 Task: Add an event with the title Third Performance Improvement Plan Discussion, date ''2024/05/13'', time 19:00and add a description: Participants will understand the role of nonverbal cues, such as body language, facial expressions, and gestures, in communication. They will learn how to use nonverbal signals effectively to convey their message and understand the nonverbal cues of others.Mark the tasks as Completed , logged in from the account softage.4@softage.netand send the event invitation to softage.6@softage.net and softage.7@softage.net. Set a reminder for the event Every weekday(Monday to Friday)
Action: Mouse moved to (73, 88)
Screenshot: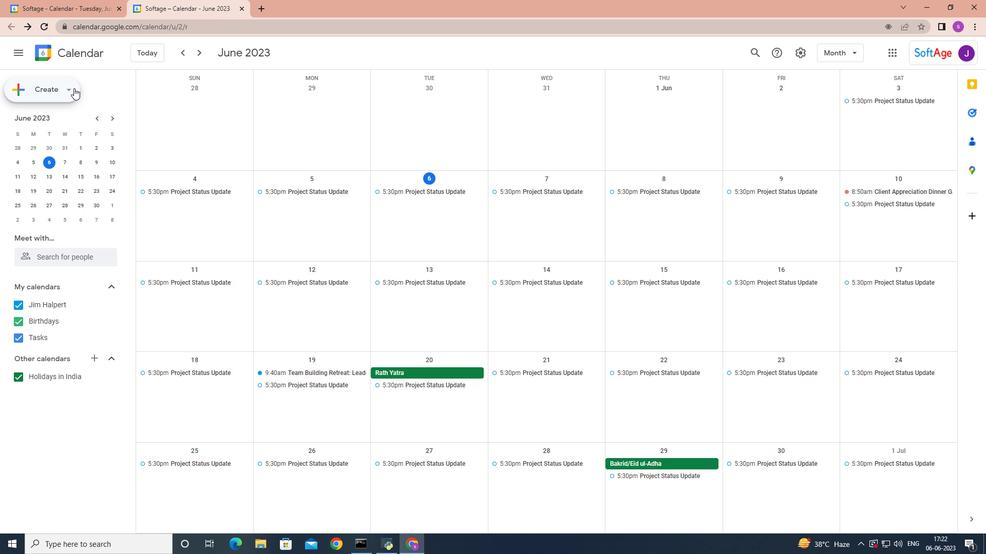 
Action: Mouse pressed left at (73, 88)
Screenshot: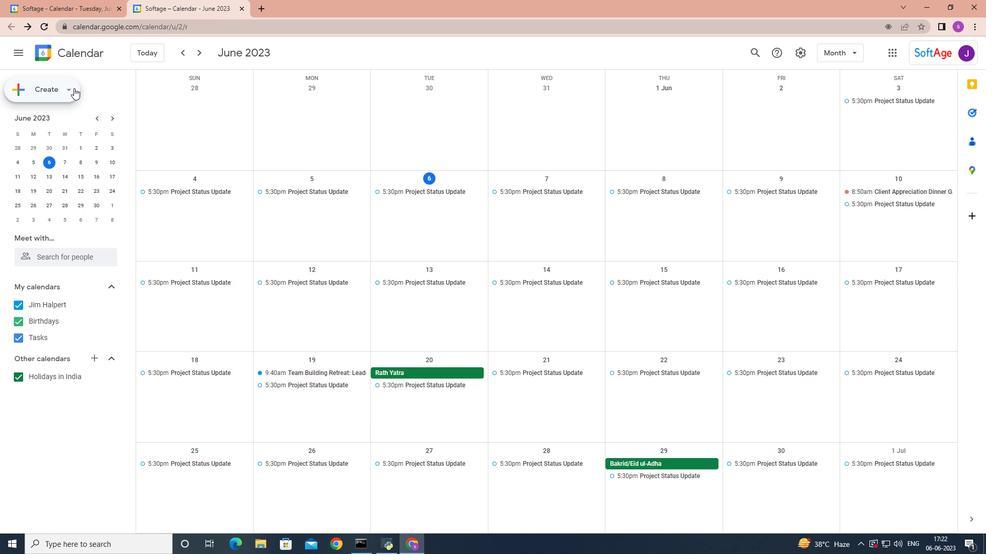 
Action: Mouse moved to (70, 115)
Screenshot: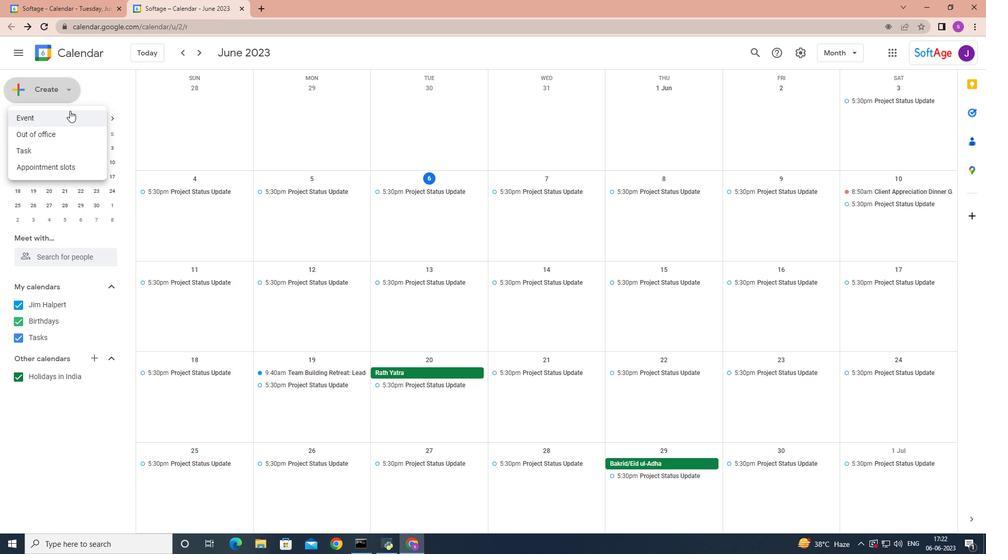 
Action: Mouse pressed left at (70, 115)
Screenshot: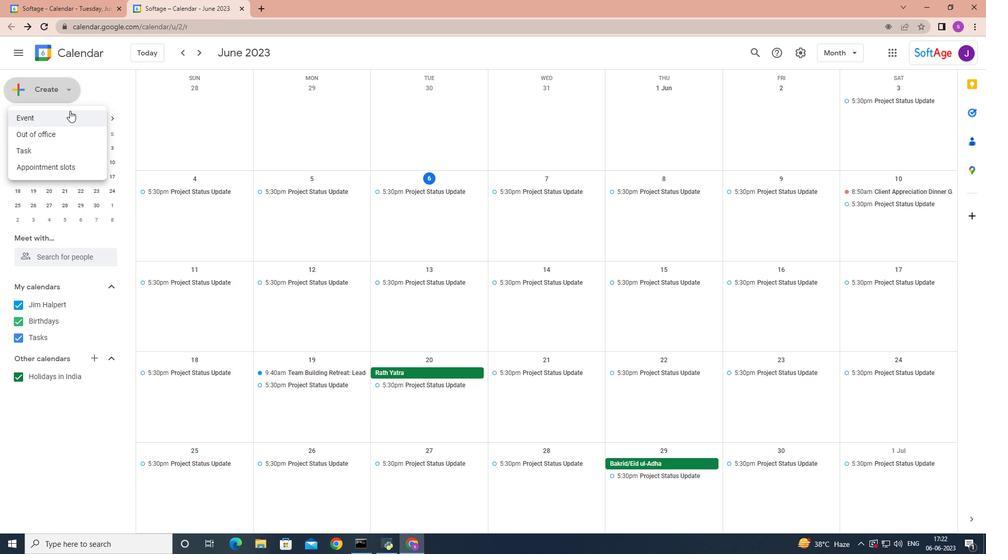 
Action: Mouse moved to (275, 403)
Screenshot: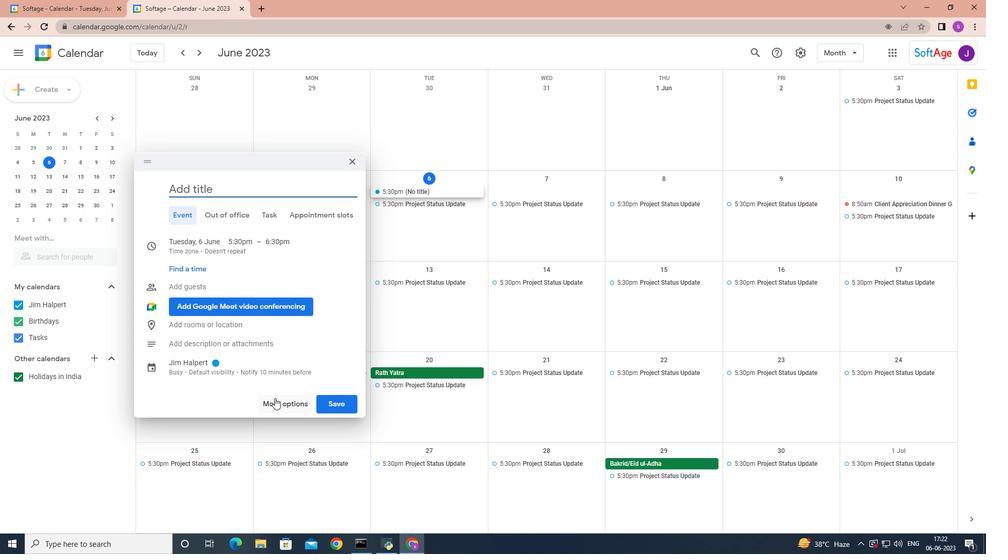 
Action: Mouse pressed left at (275, 403)
Screenshot: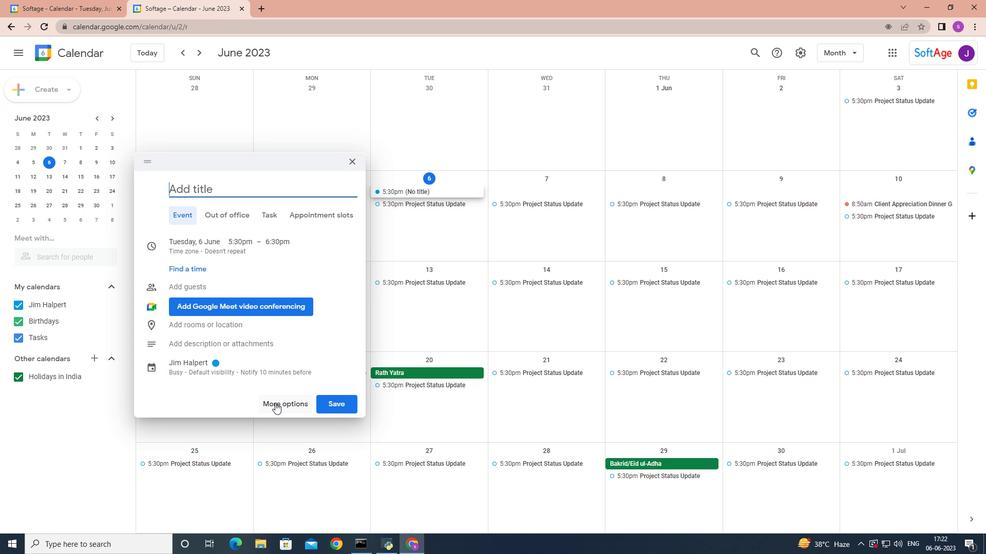 
Action: Mouse moved to (275, 402)
Screenshot: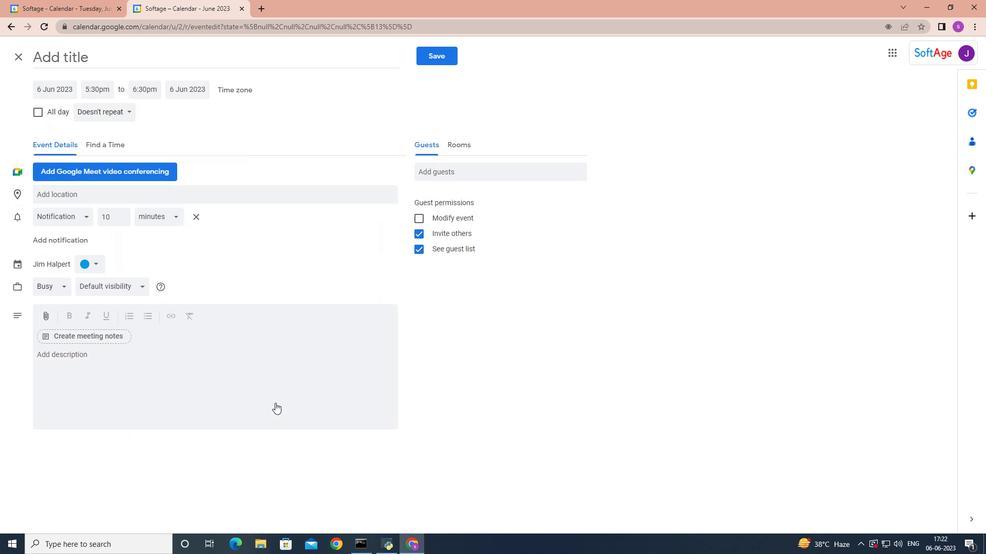 
Action: Key pressed <Key.shift>Third<Key.space><Key.shift>Performance<Key.space><Key.shift>Improvement<Key.space><Key.shift>Plan<Key.space><Key.shift>Discussion
Screenshot: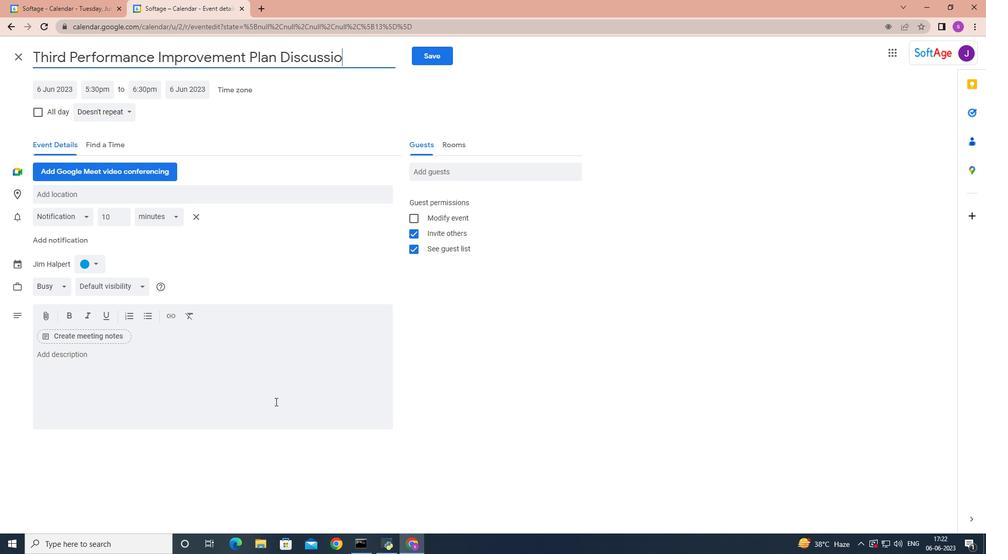 
Action: Mouse moved to (57, 84)
Screenshot: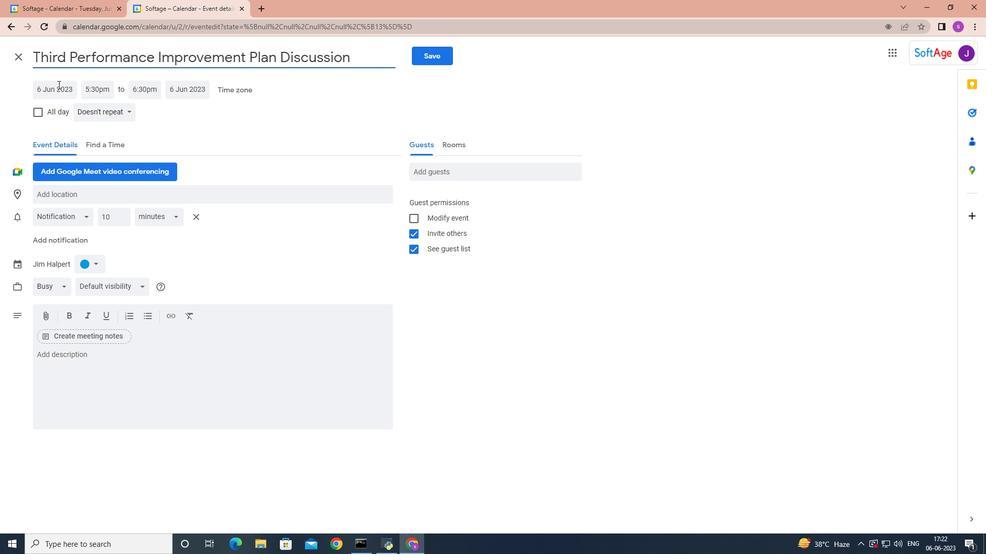 
Action: Mouse pressed left at (57, 84)
Screenshot: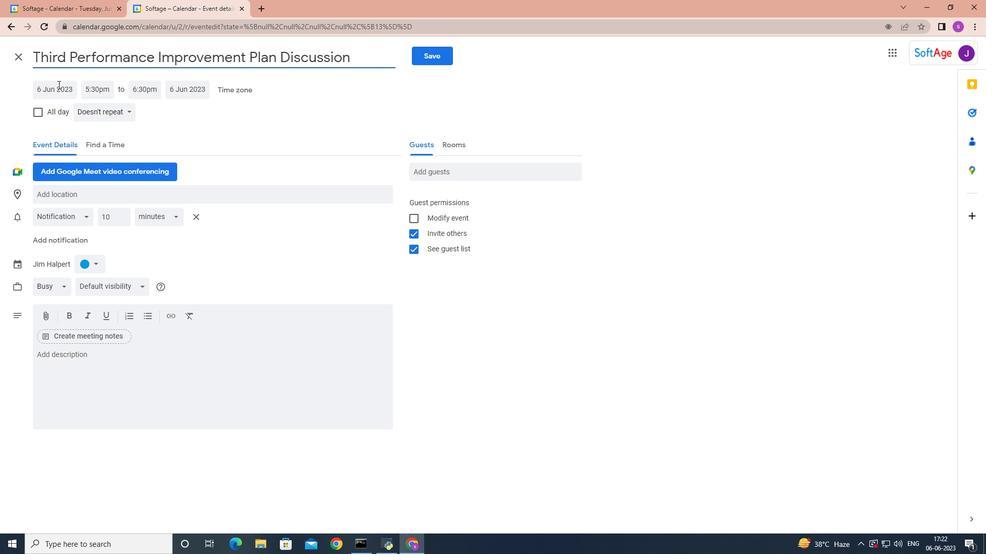 
Action: Mouse moved to (161, 110)
Screenshot: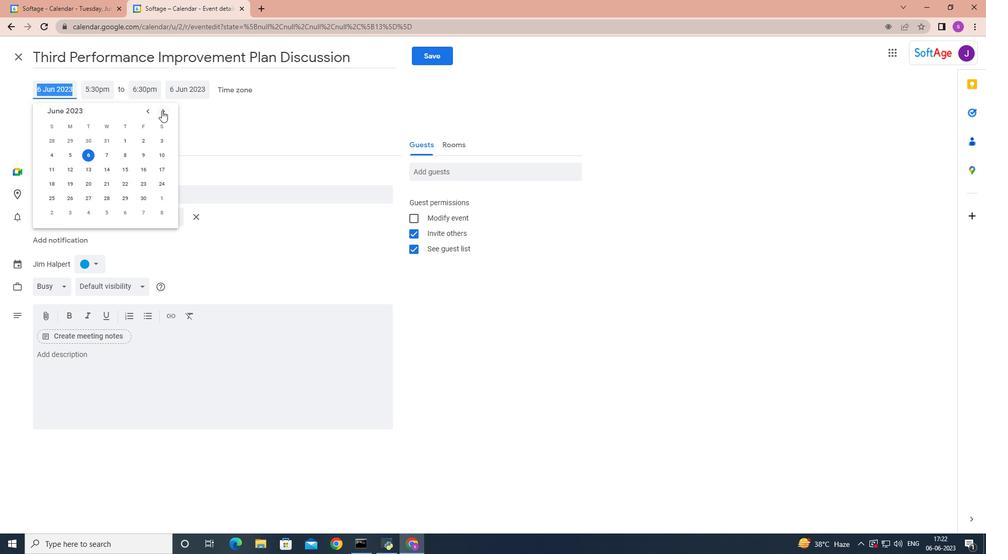 
Action: Mouse pressed left at (161, 110)
Screenshot: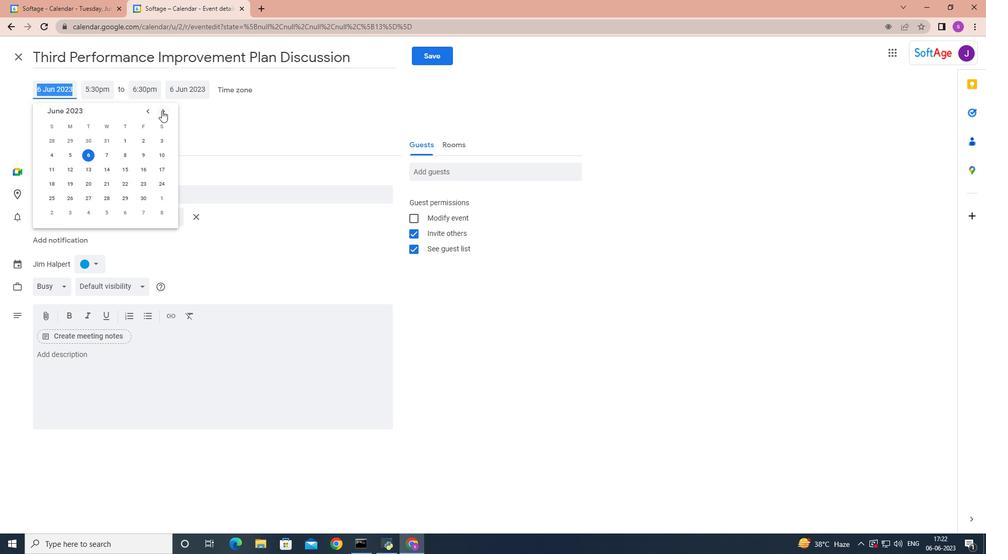 
Action: Mouse moved to (163, 108)
Screenshot: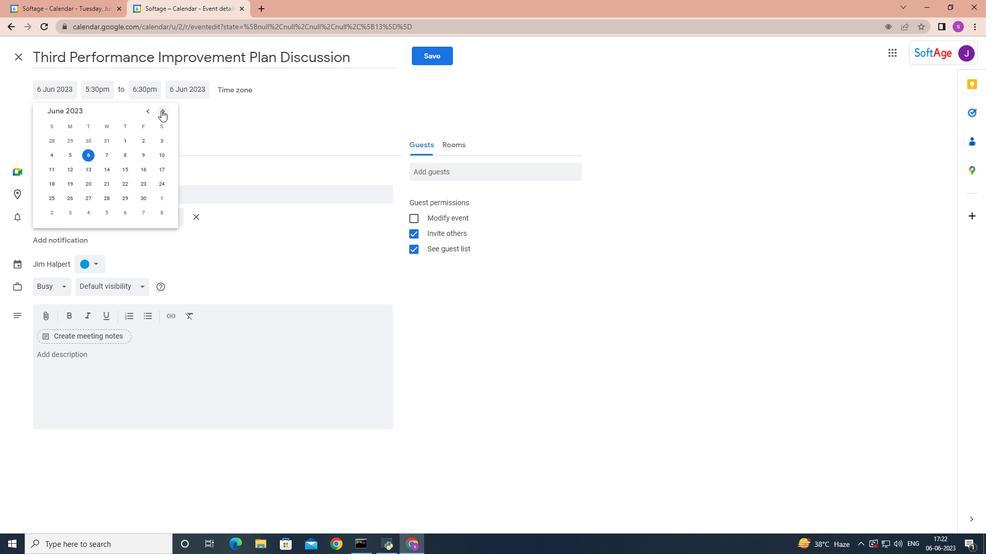 
Action: Mouse pressed left at (163, 108)
Screenshot: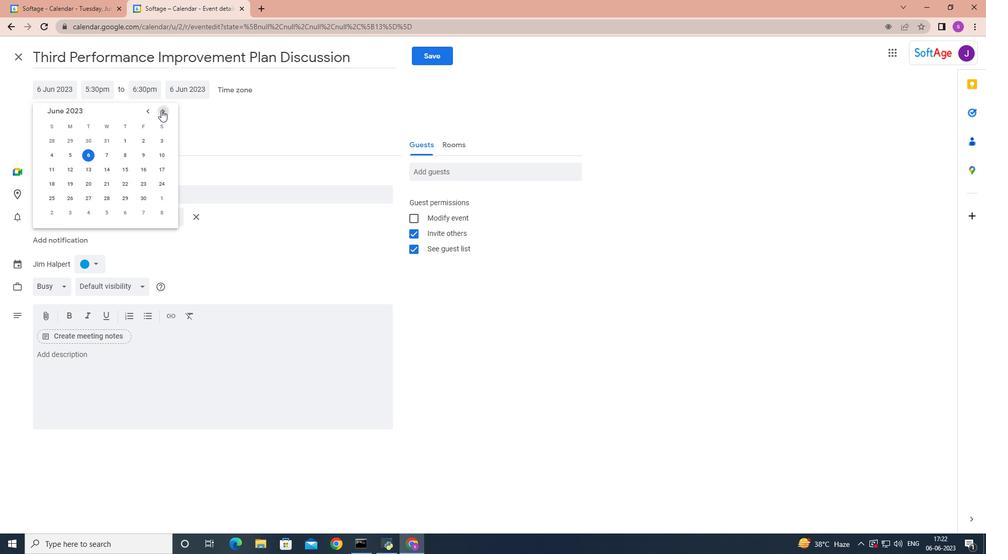 
Action: Mouse pressed left at (163, 108)
Screenshot: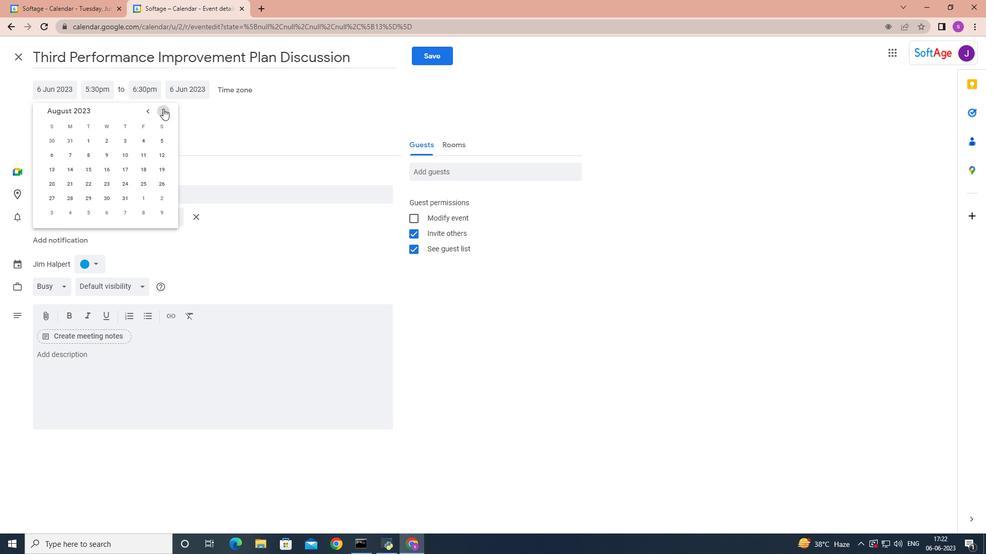 
Action: Mouse pressed left at (163, 108)
Screenshot: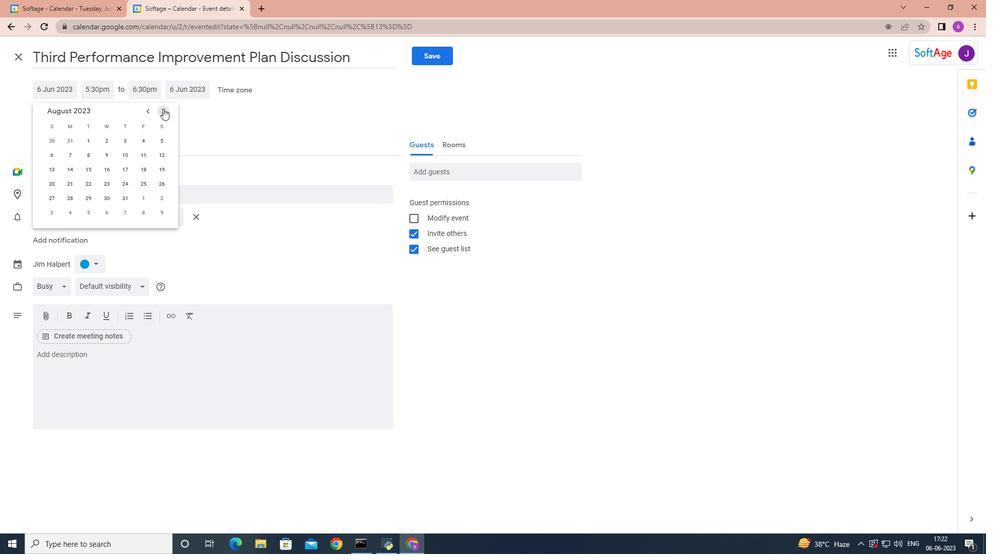
Action: Mouse pressed left at (163, 108)
Screenshot: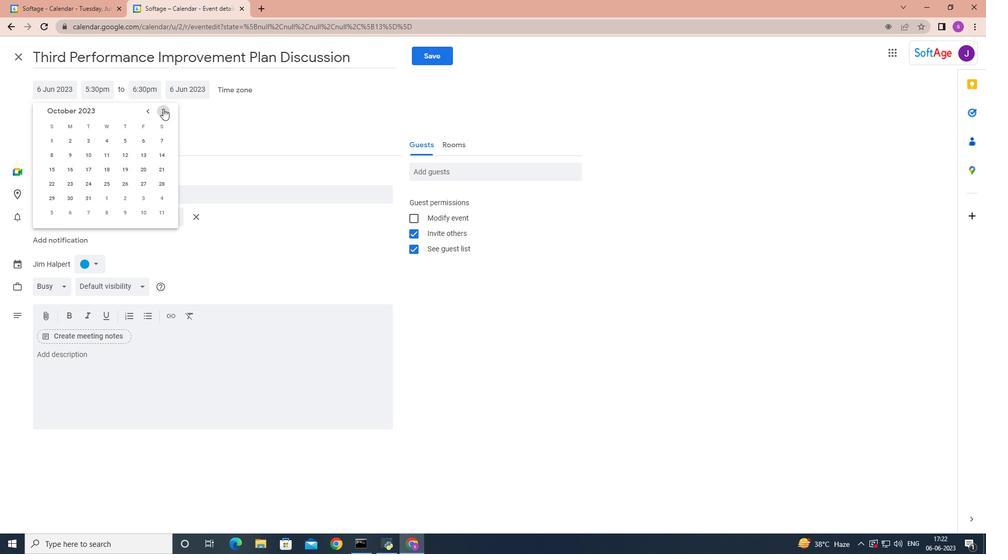 
Action: Mouse pressed left at (163, 108)
Screenshot: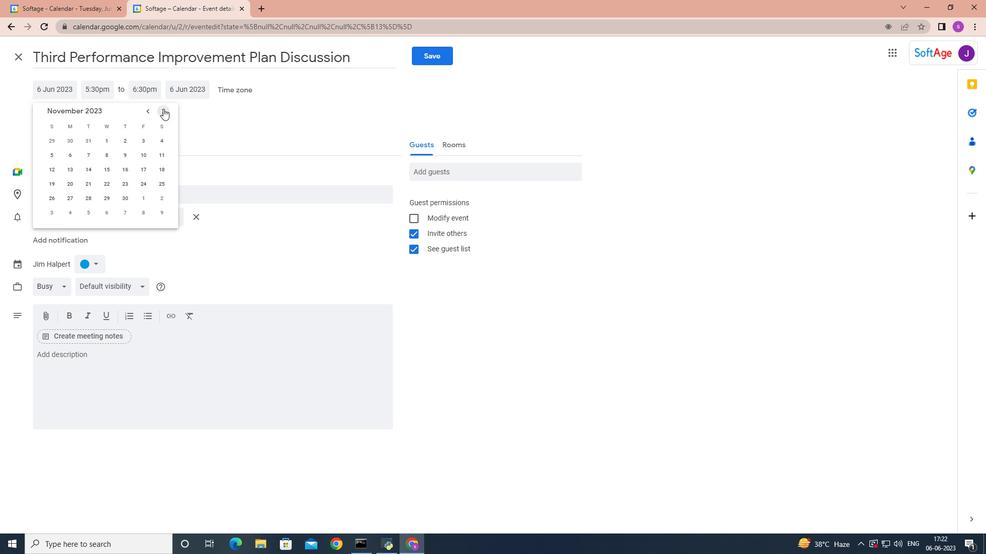 
Action: Mouse pressed left at (163, 108)
Screenshot: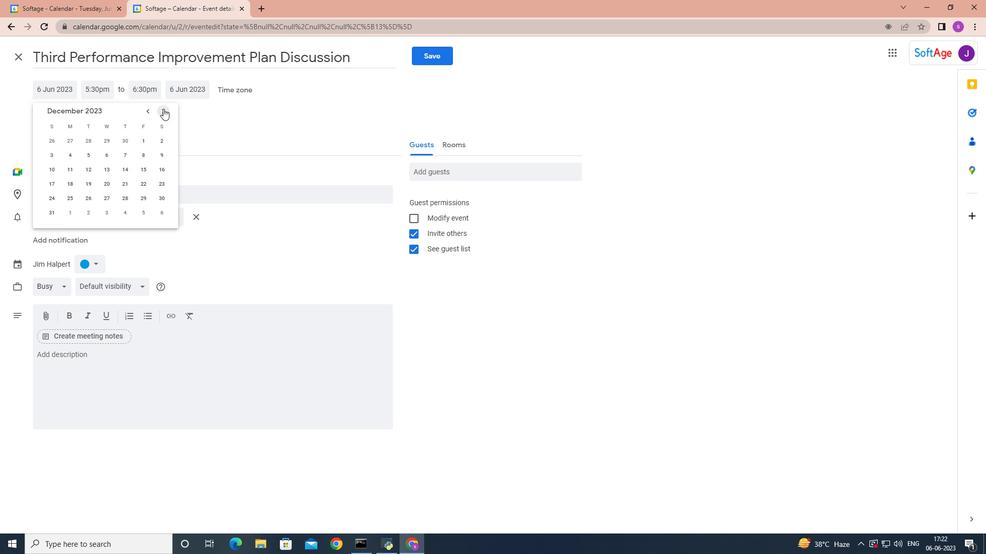
Action: Mouse pressed left at (163, 108)
Screenshot: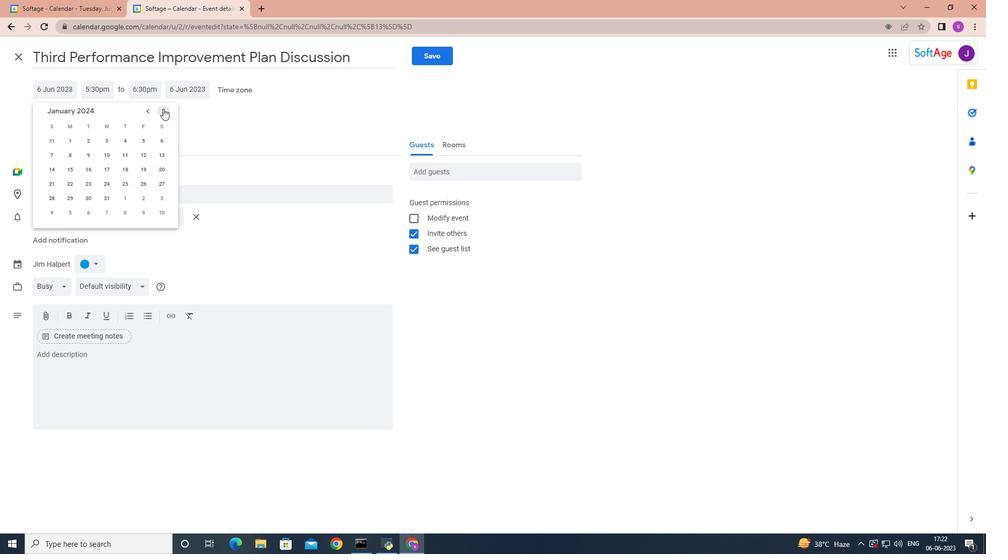 
Action: Mouse pressed left at (163, 108)
Screenshot: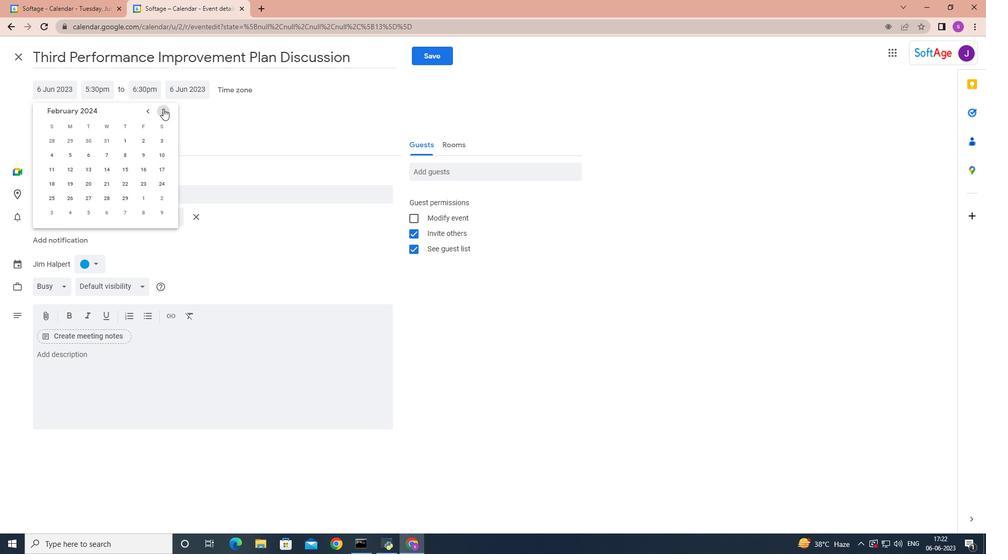 
Action: Mouse pressed left at (163, 108)
Screenshot: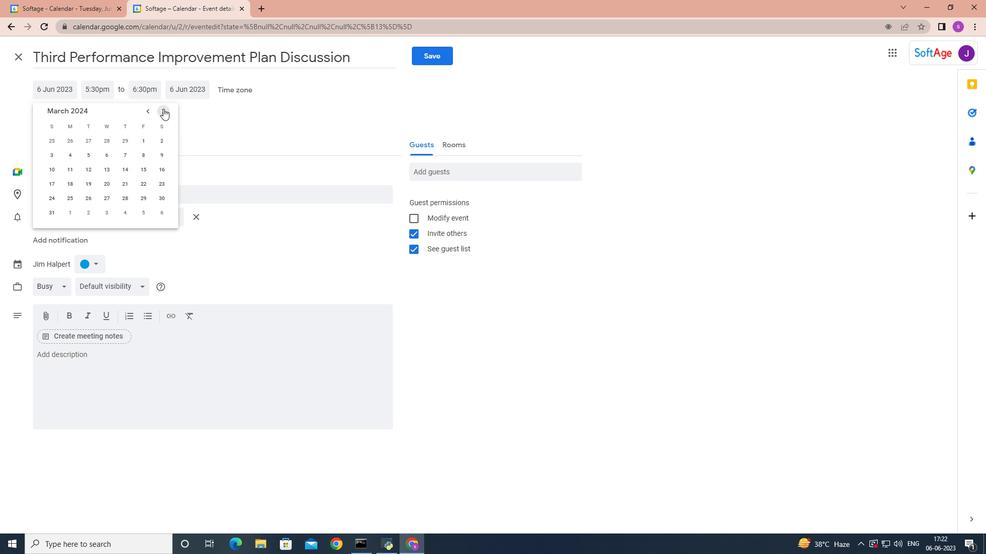 
Action: Mouse pressed left at (163, 108)
Screenshot: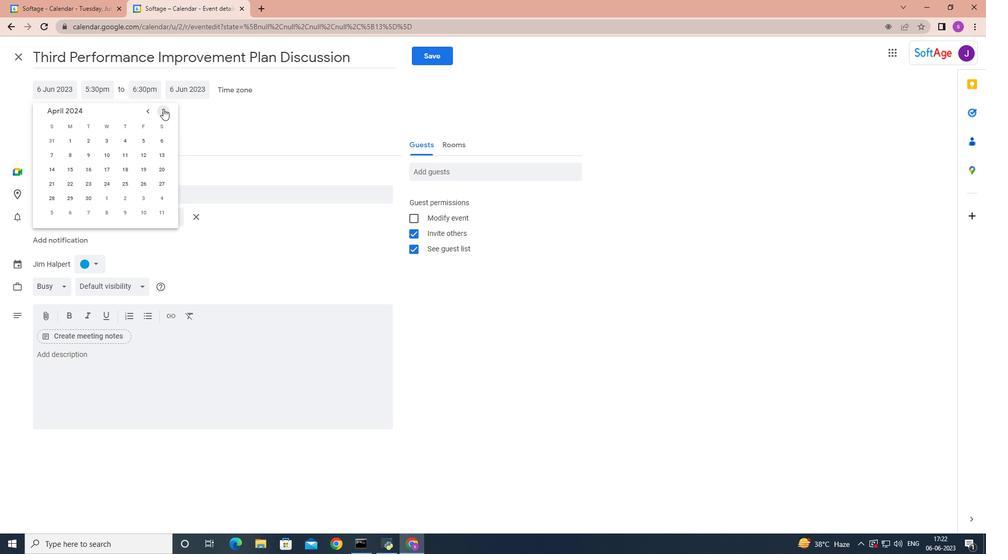 
Action: Mouse moved to (70, 167)
Screenshot: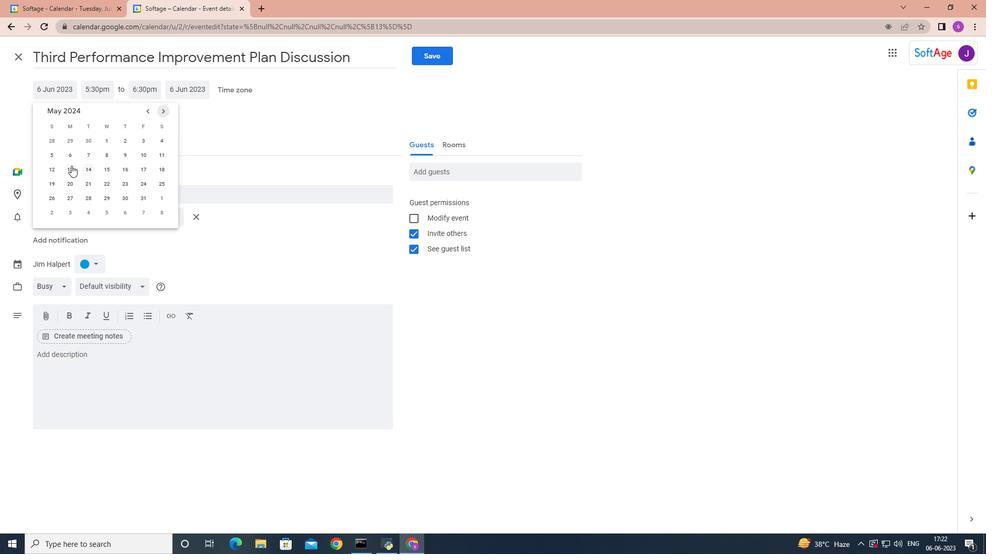 
Action: Mouse pressed left at (70, 167)
Screenshot: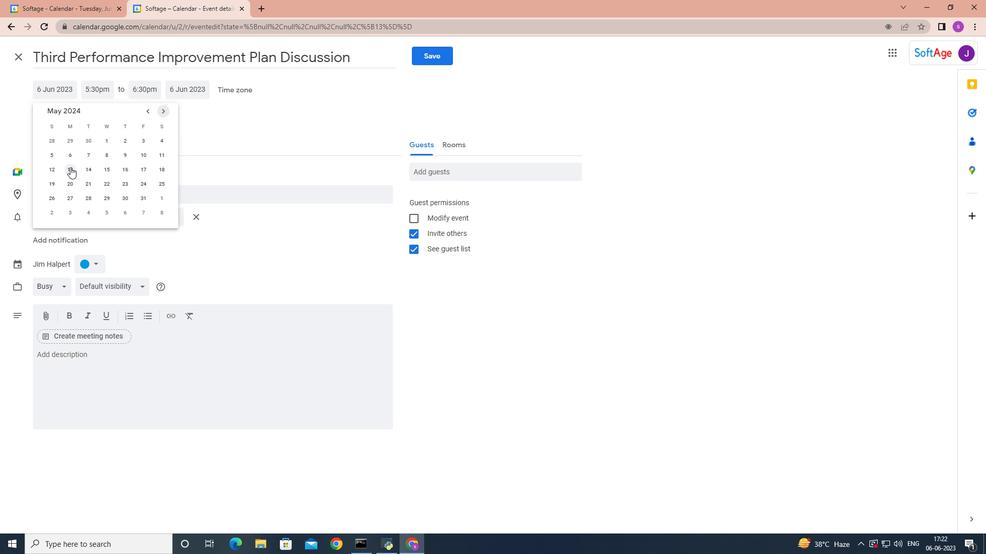 
Action: Mouse moved to (97, 90)
Screenshot: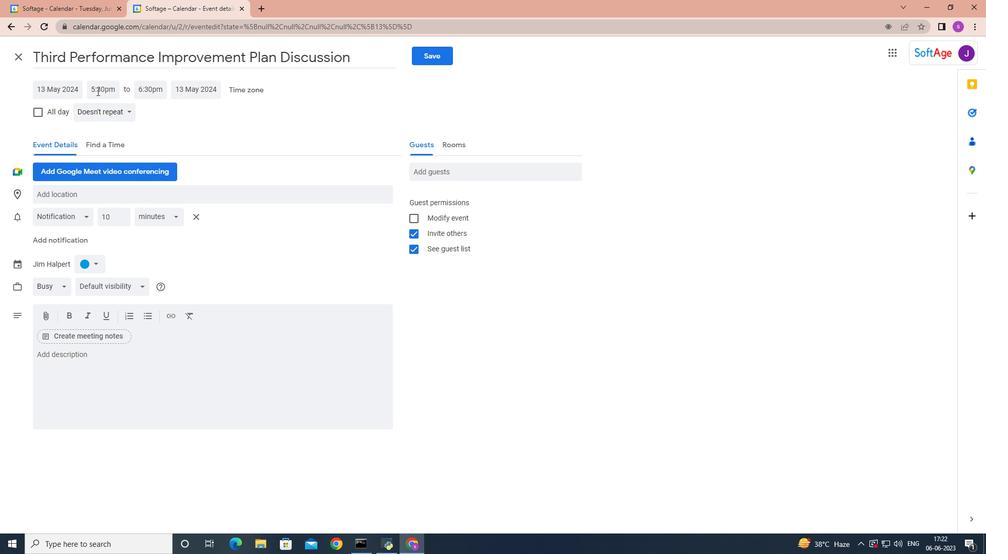 
Action: Mouse pressed left at (97, 90)
Screenshot: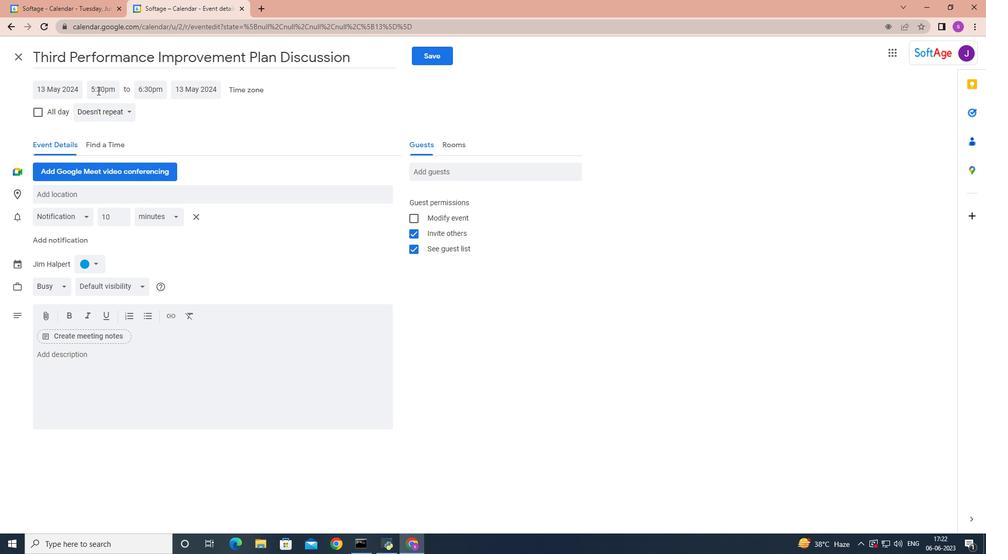 
Action: Mouse moved to (98, 90)
Screenshot: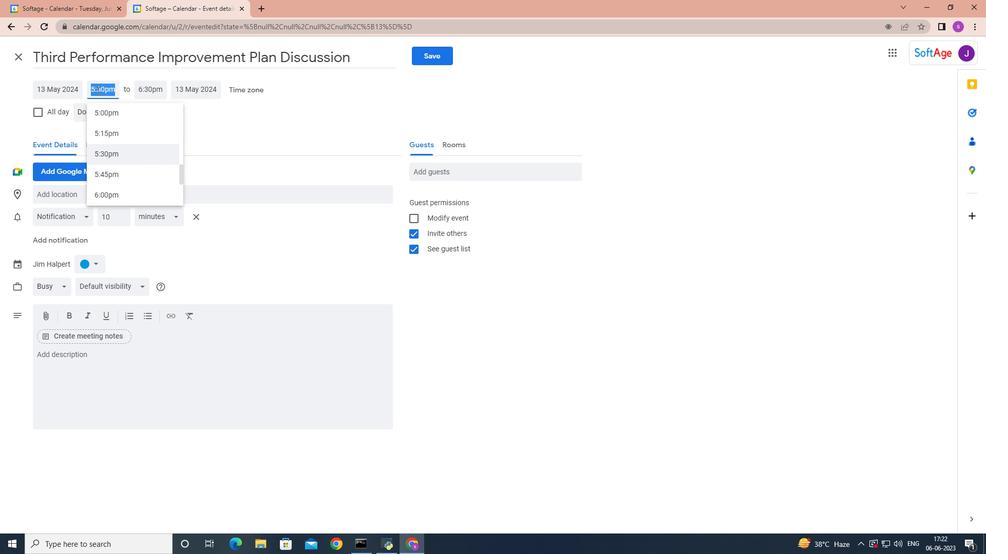 
Action: Key pressed 19<Key.shift>:00<Key.enter>
Screenshot: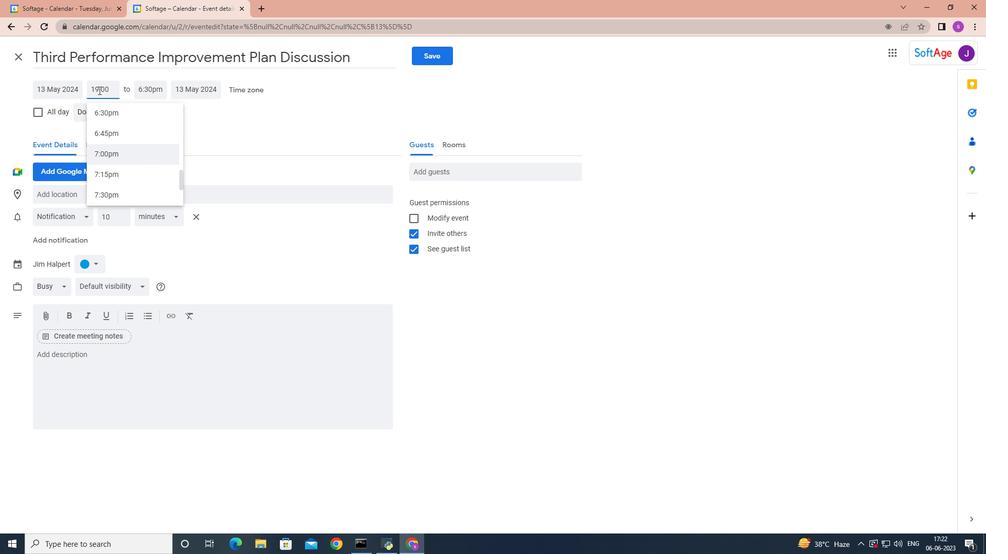
Action: Mouse moved to (46, 359)
Screenshot: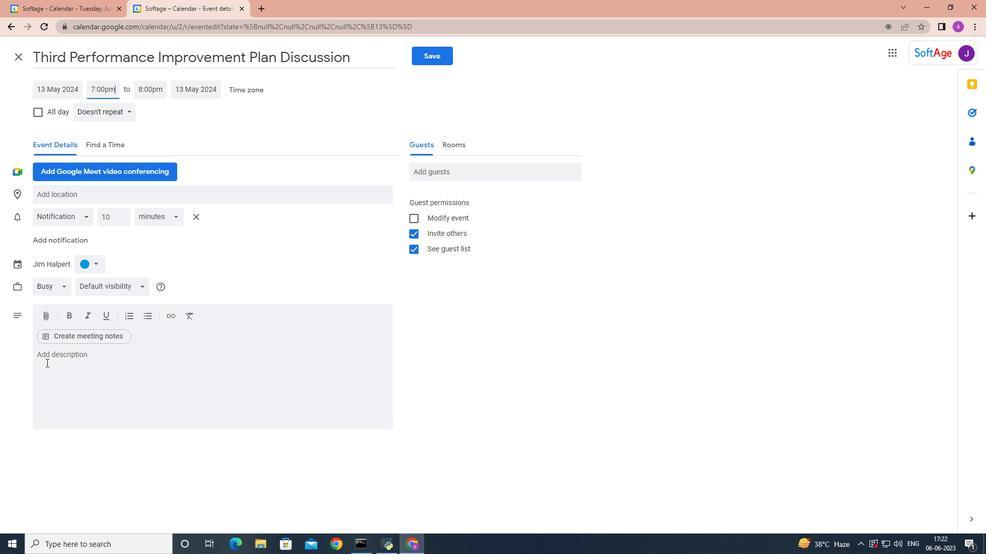 
Action: Mouse pressed left at (46, 359)
Screenshot: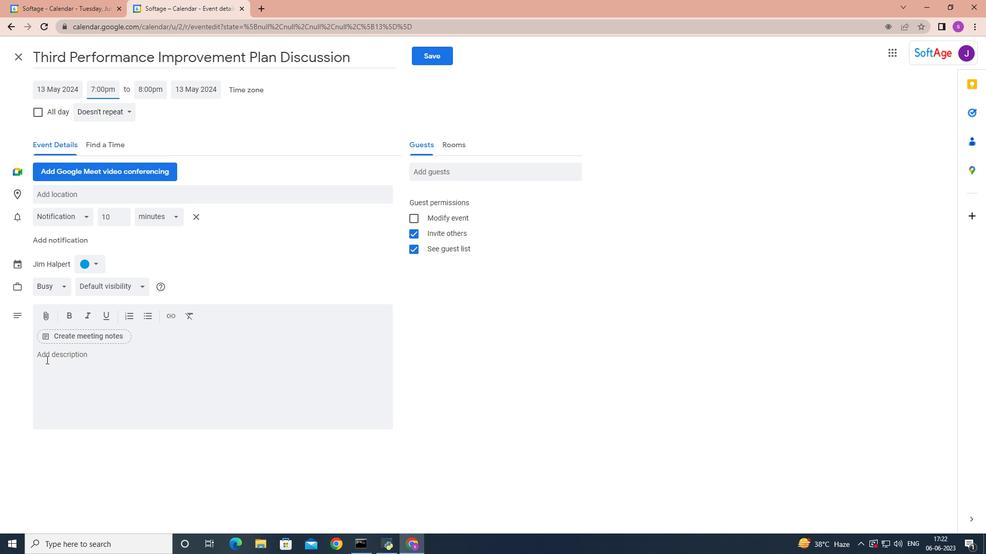 
Action: Key pressed <Key.shift>Participants<Key.space>will<Key.space>understand<Key.space>the<Key.space>role<Key.space>of<Key.space>nonverbal<Key.space>cues,<Key.space>such<Key.space>as<Key.alt_l><Key.space>
Screenshot: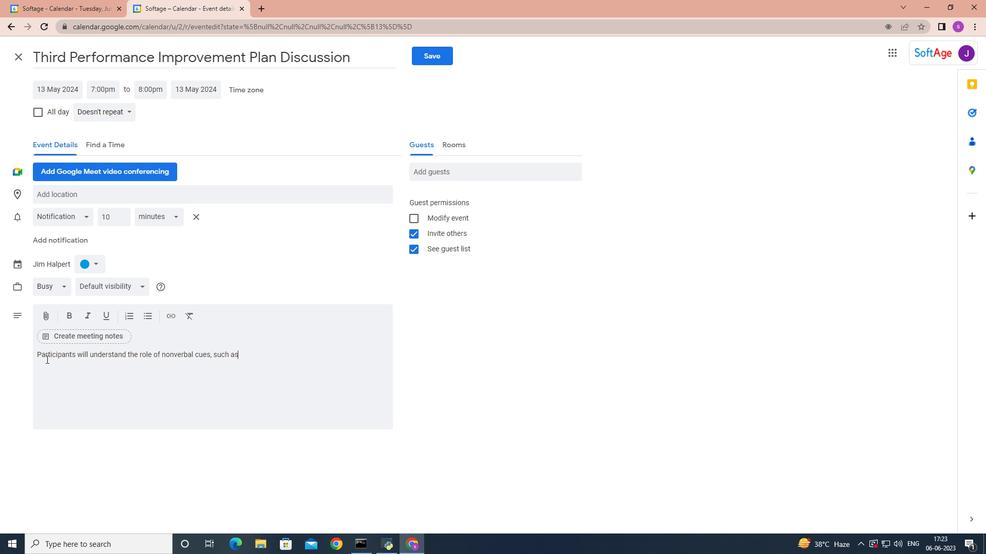 
Action: Mouse moved to (140, 391)
Screenshot: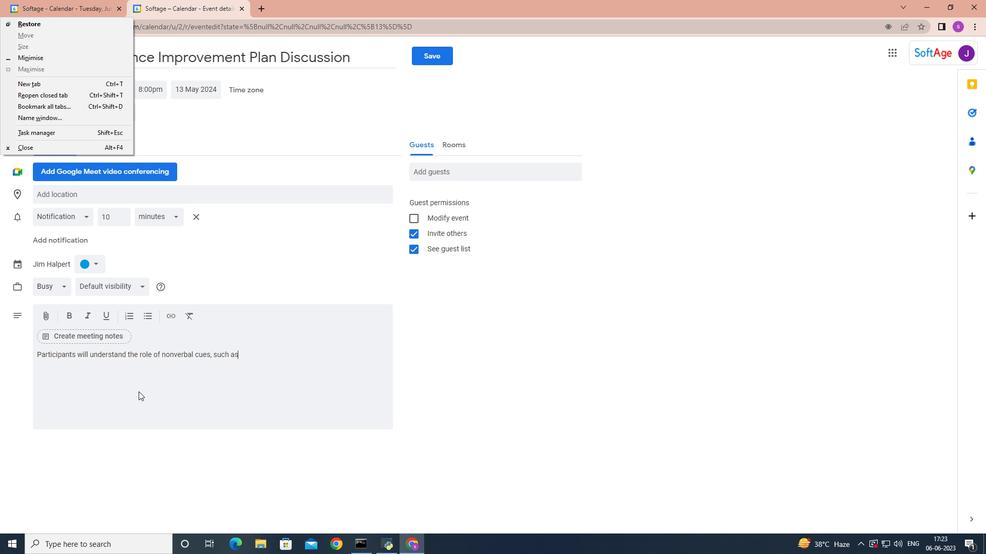 
Action: Mouse pressed left at (140, 391)
Screenshot: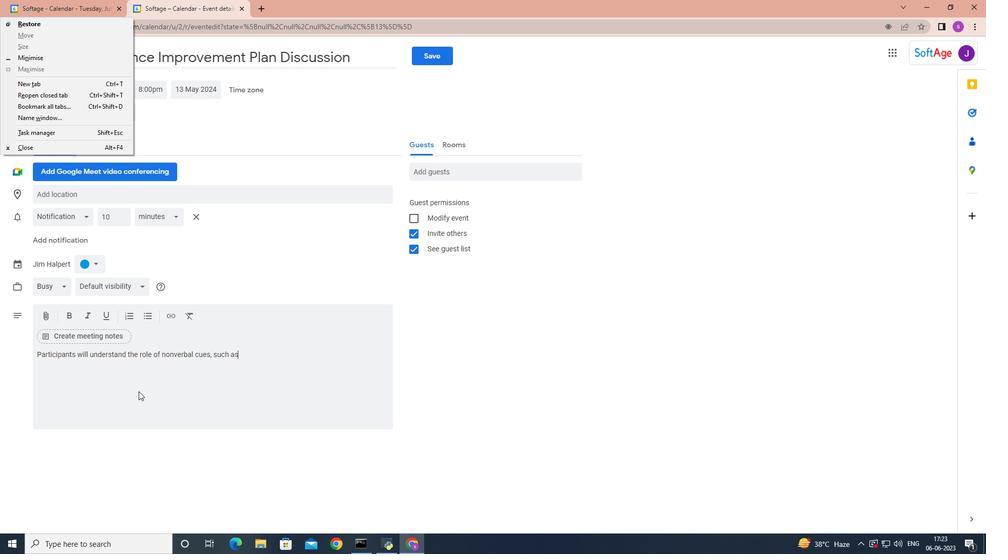 
Action: Key pressed <Key.space>b<Key.backspace>
Screenshot: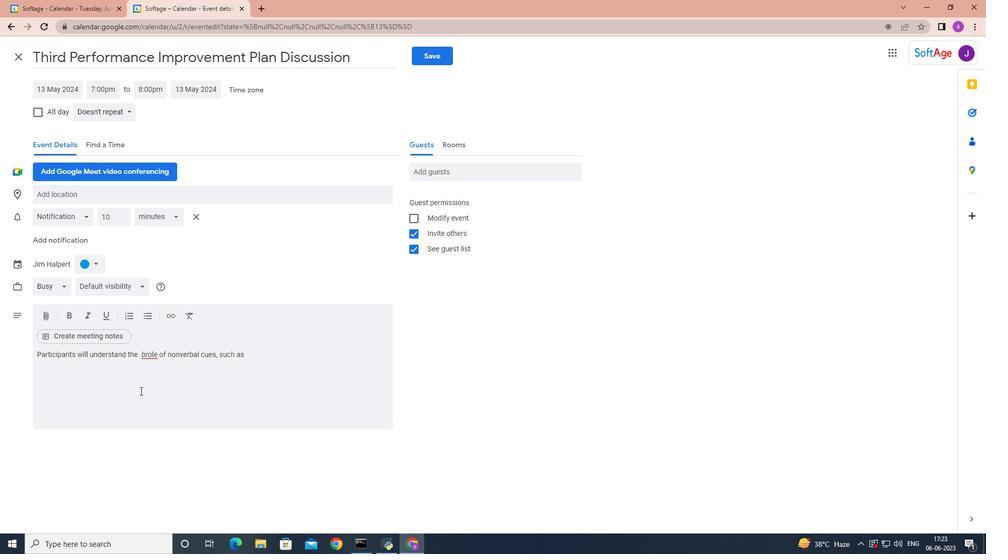 
Action: Mouse moved to (244, 354)
Screenshot: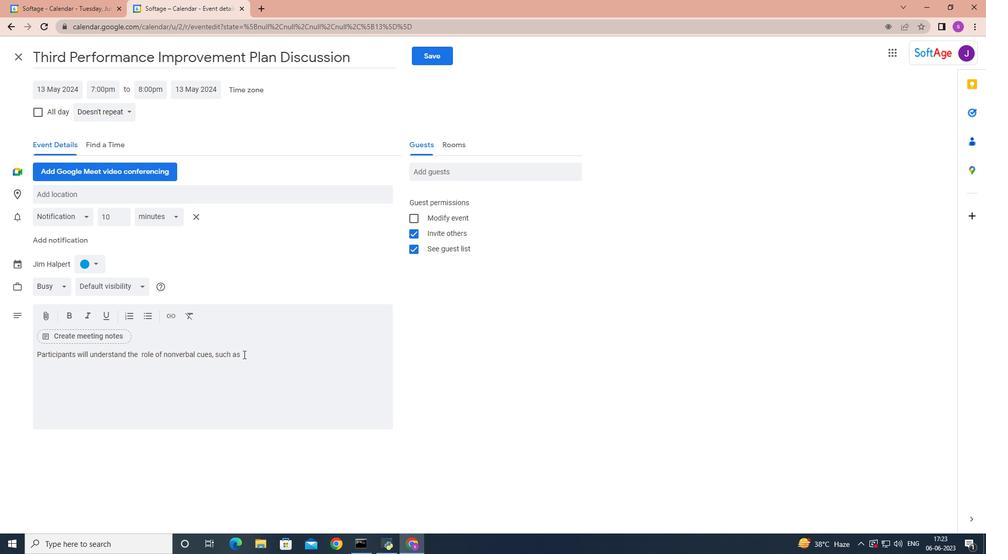 
Action: Mouse pressed left at (244, 354)
Screenshot: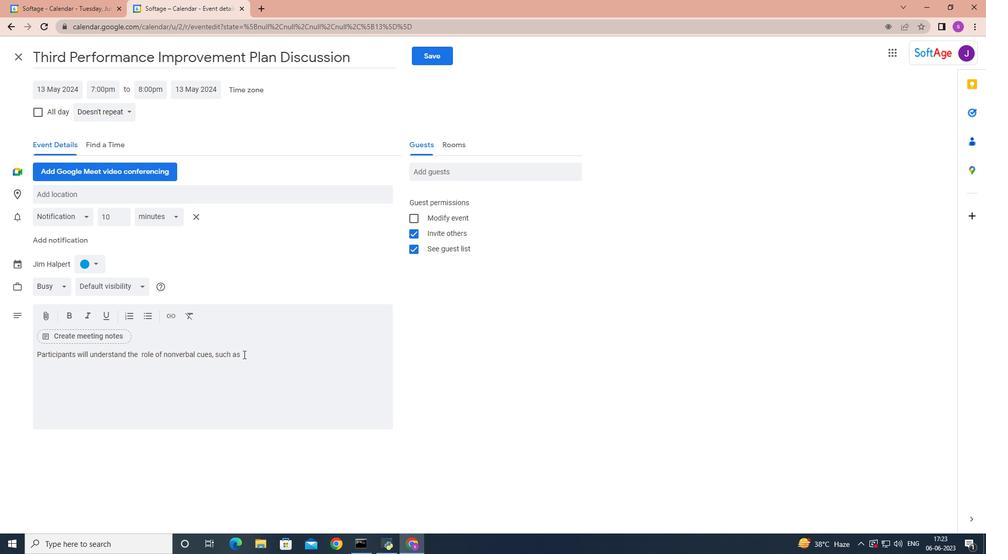 
Action: Mouse moved to (245, 354)
Screenshot: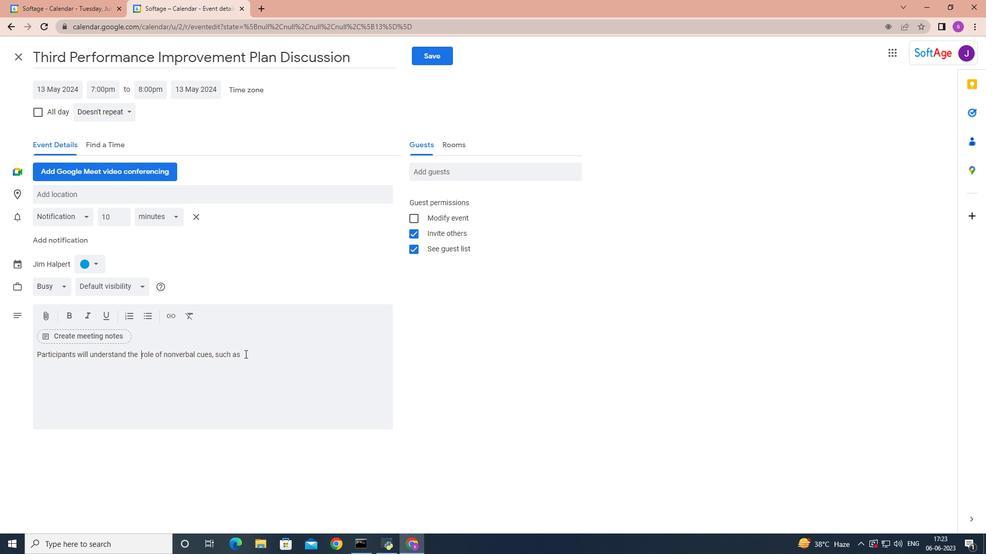 
Action: Key pressed <Key.space>body<Key.space>language,<Key.space>facial<Key.space>expressions<Key.space><Key.backspace>,<Key.space>and<Key.space>gestures<Key.space>in<Key.space>communication<Key.space><Key.backspace>.<Key.space><Key.shift>They<Key.space>will<Key.space>learn<Key.space>how<Key.space>to<Key.space>use<Key.space>nonverbal<Key.space>signals<Key.space>effectively<Key.space>to<Key.space>v<Key.backspace>convey<Key.space>their<Key.space>message<Key.space>and<Key.space>understand<Key.space>the<Key.space>nonverbal<Key.space>ci<Key.backspace>ues<Key.space>of<Key.space>other<Key.space><Key.backspace>.
Screenshot: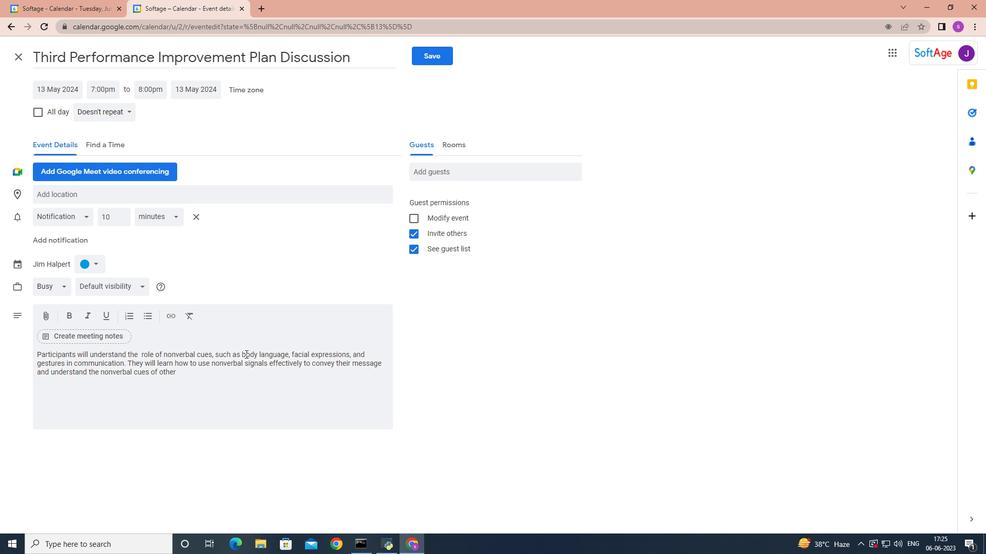 
Action: Mouse moved to (456, 171)
Screenshot: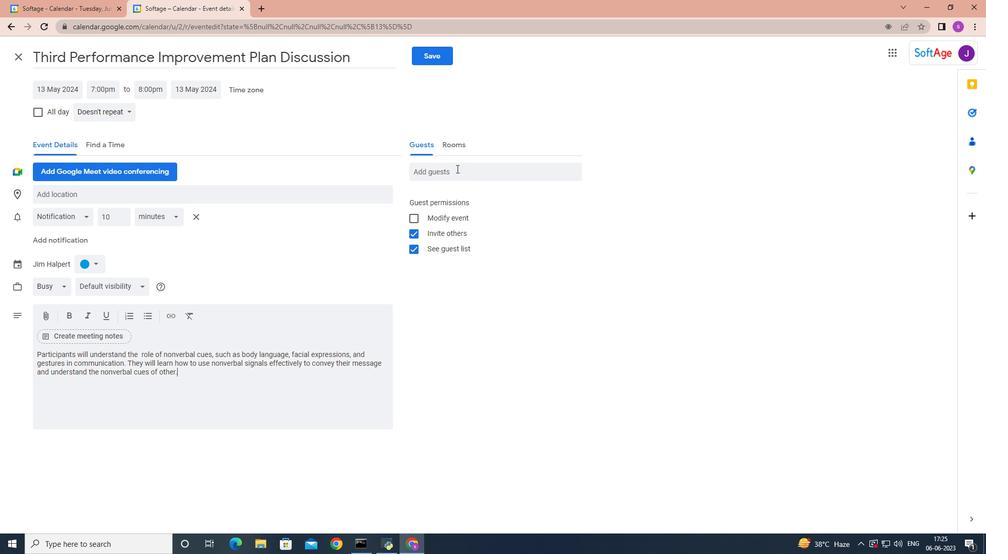 
Action: Mouse pressed left at (456, 171)
Screenshot: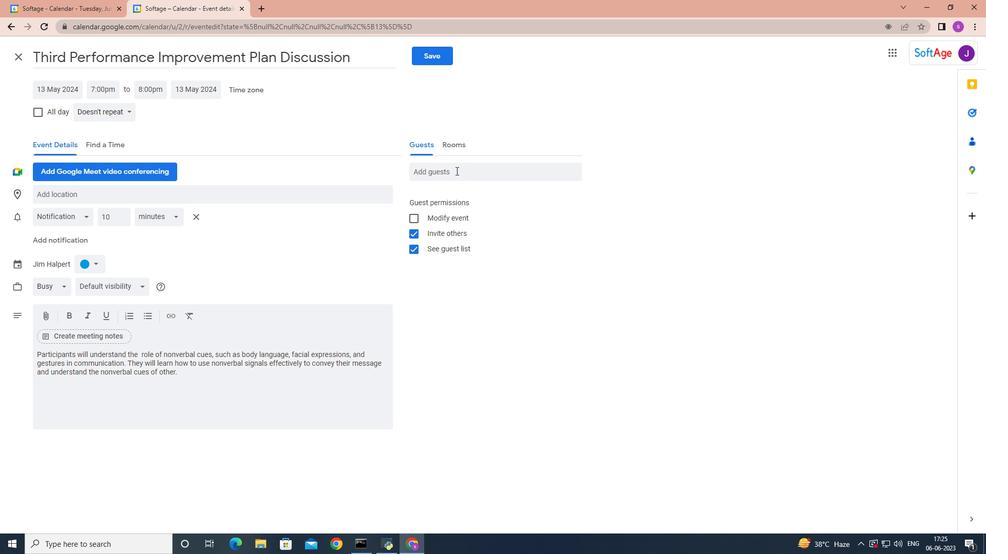 
Action: Key pressed softage.6
Screenshot: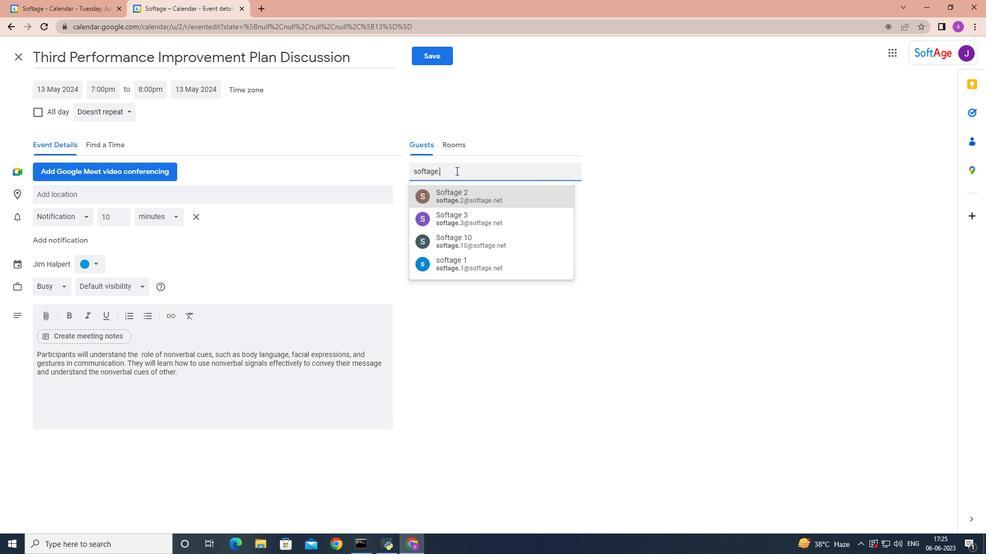 
Action: Mouse moved to (465, 199)
Screenshot: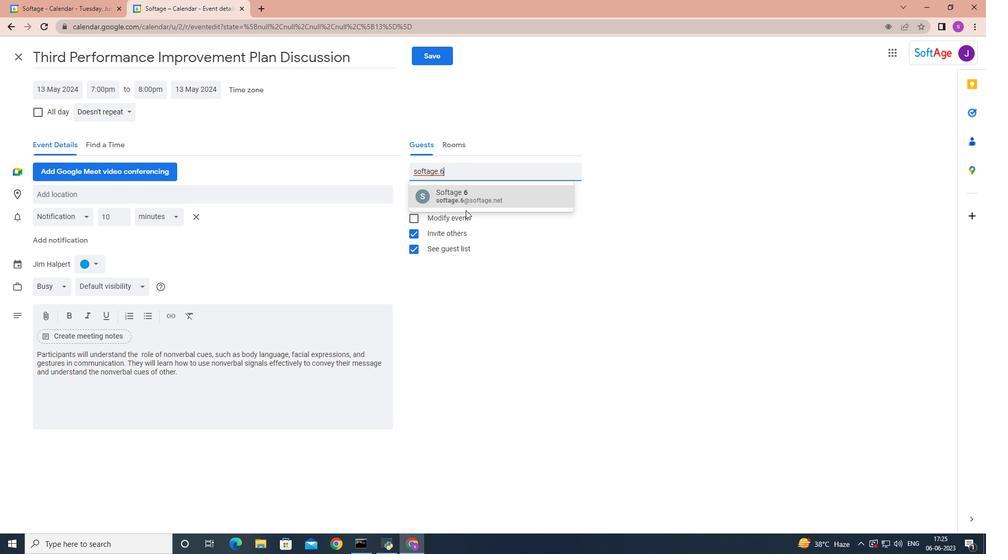 
Action: Mouse pressed left at (465, 199)
Screenshot: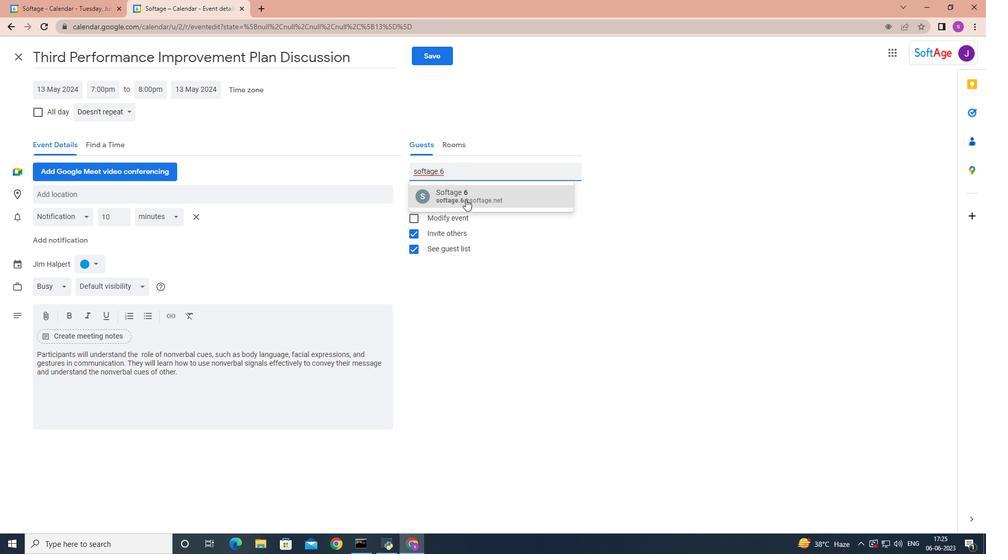 
Action: Mouse moved to (458, 185)
Screenshot: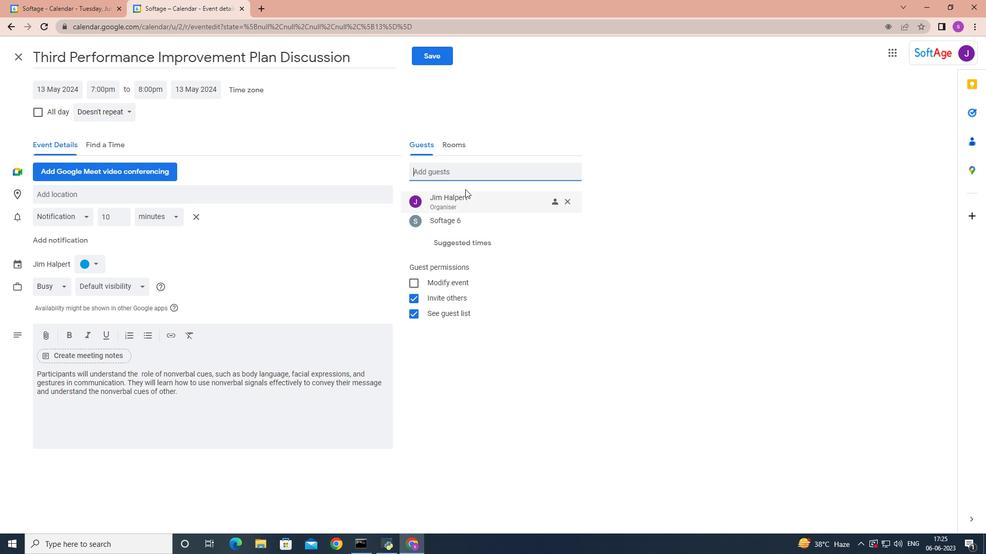 
Action: Key pressed softage.7
Screenshot: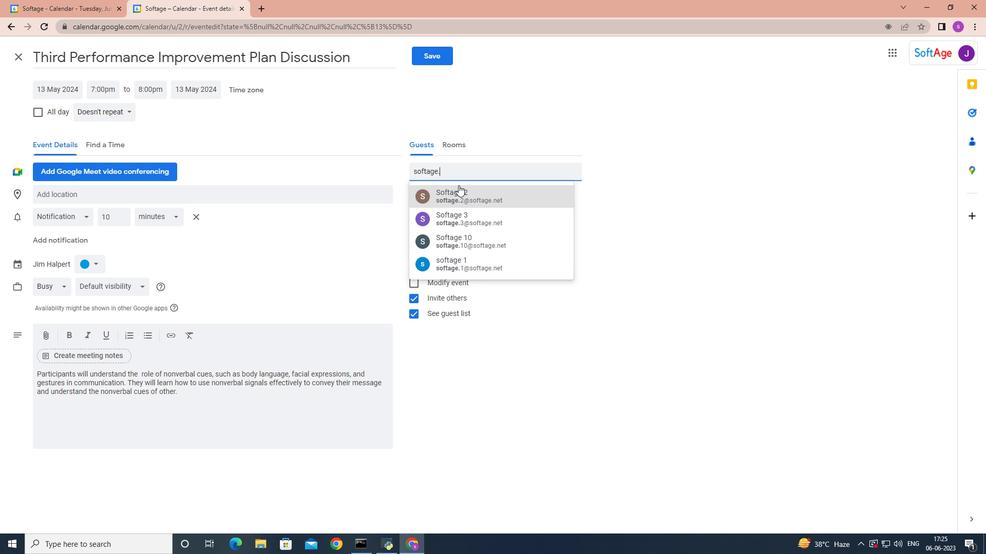 
Action: Mouse moved to (457, 190)
Screenshot: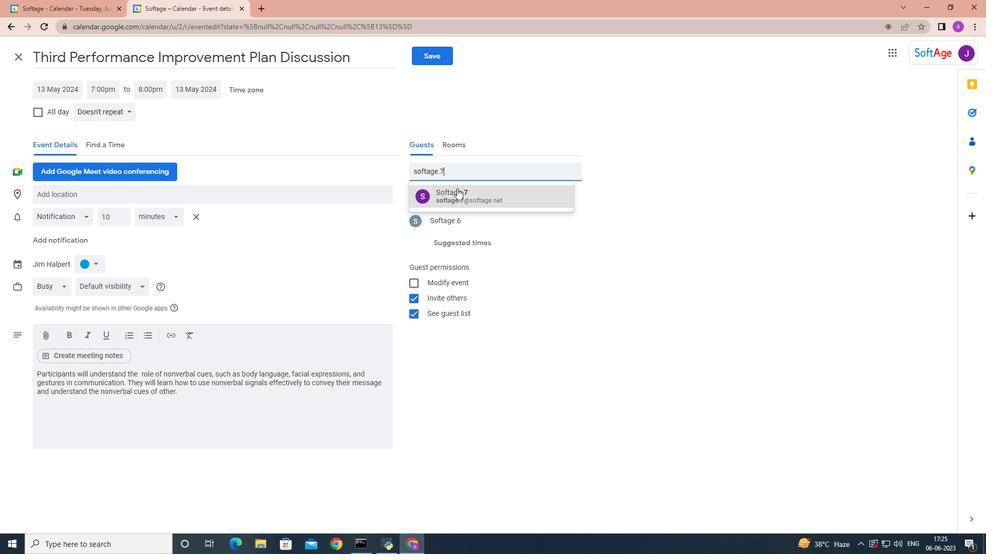 
Action: Mouse pressed left at (457, 190)
Screenshot: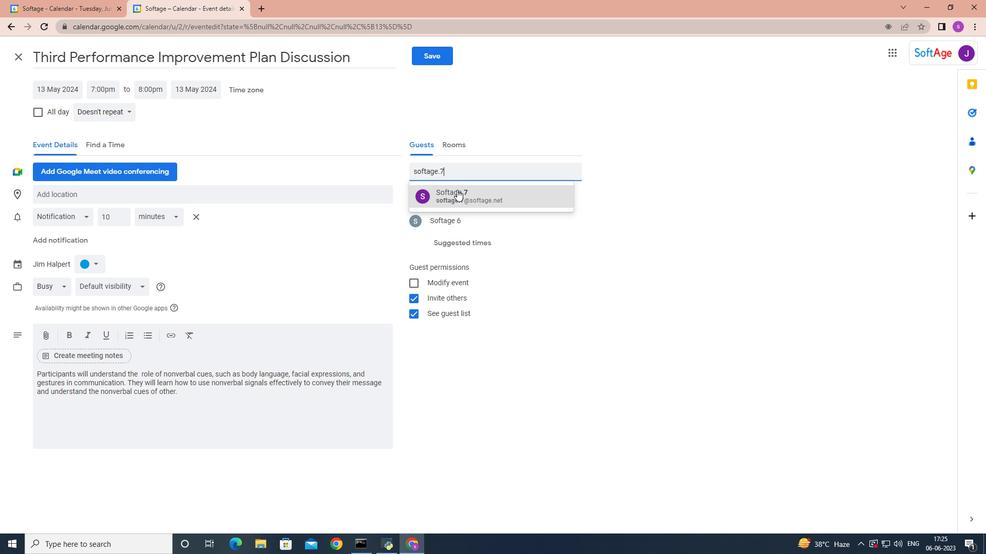 
Action: Mouse moved to (127, 109)
Screenshot: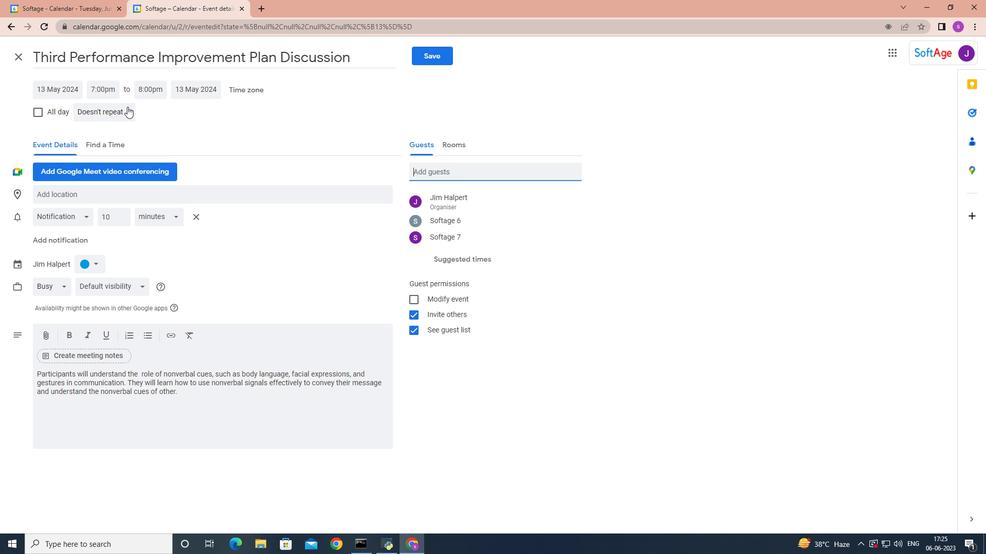 
Action: Mouse pressed left at (127, 109)
Screenshot: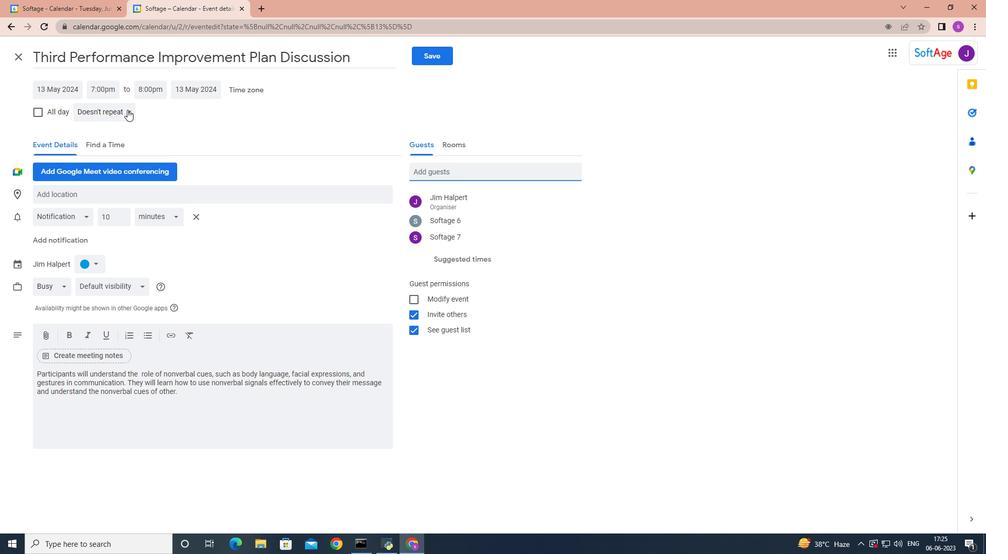 
Action: Mouse moved to (166, 202)
Screenshot: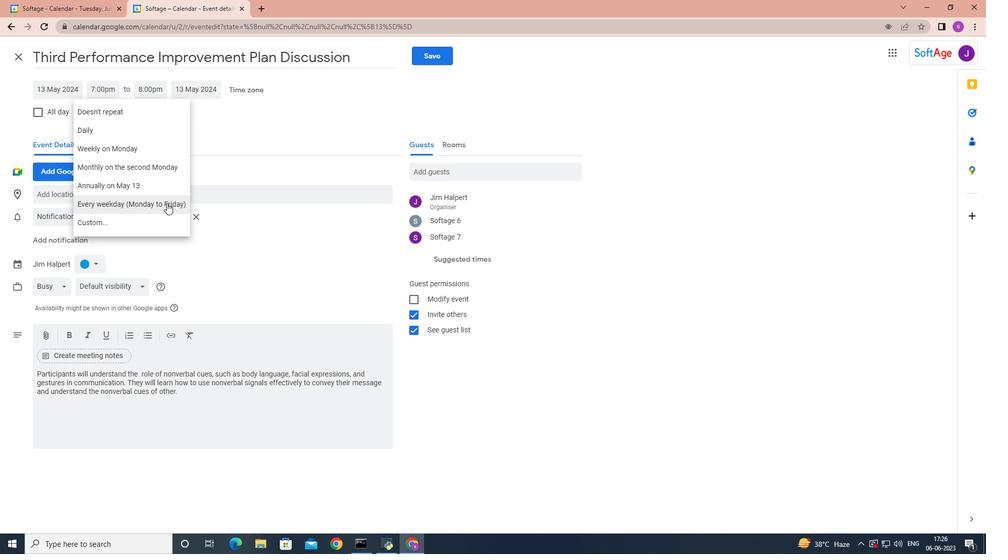
Action: Mouse pressed left at (166, 202)
Screenshot: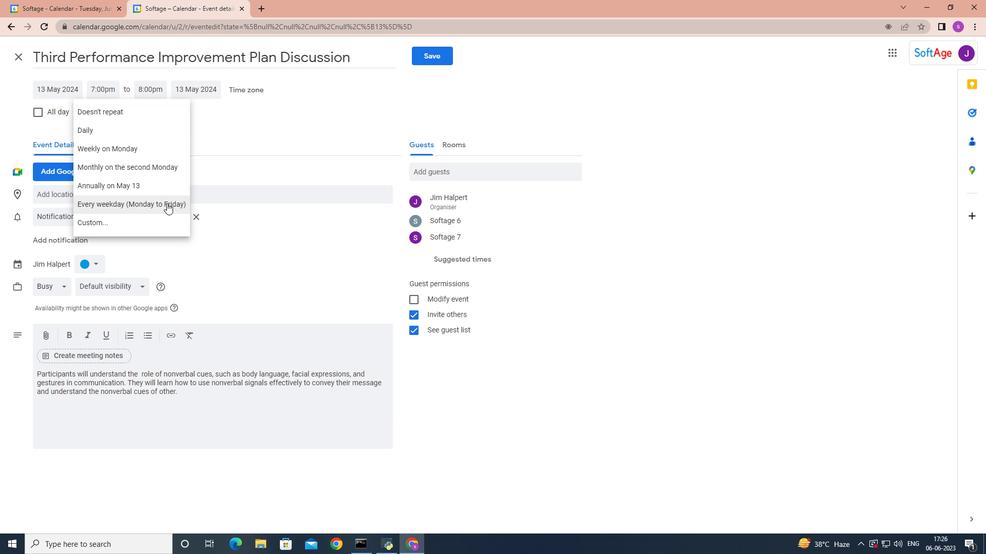 
Action: Mouse moved to (438, 53)
Screenshot: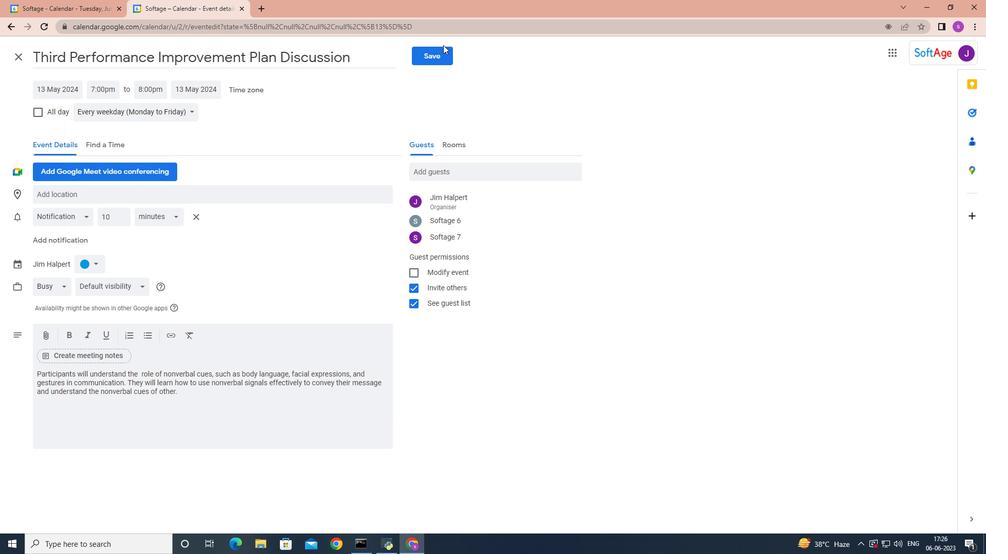 
Action: Mouse pressed left at (438, 53)
Screenshot: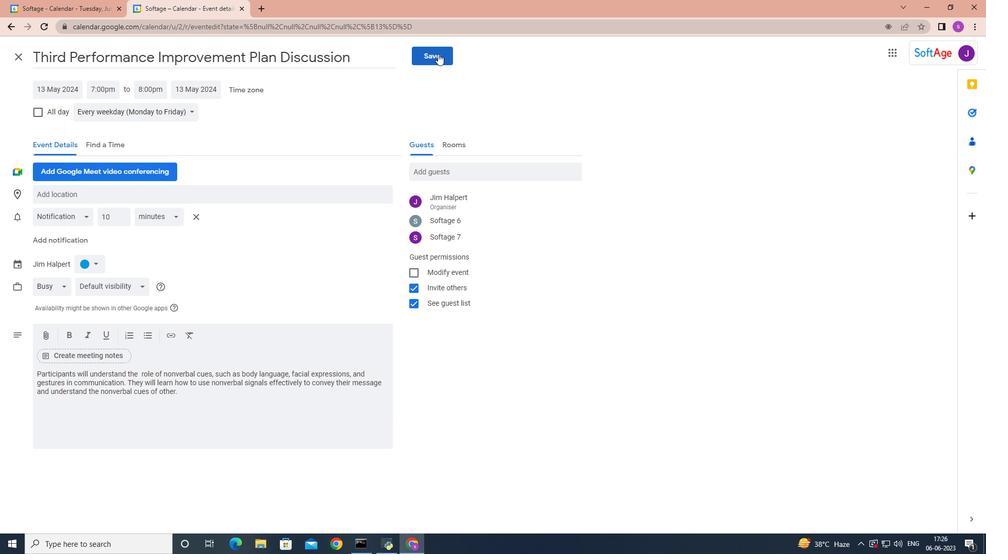
Action: Mouse moved to (593, 306)
Screenshot: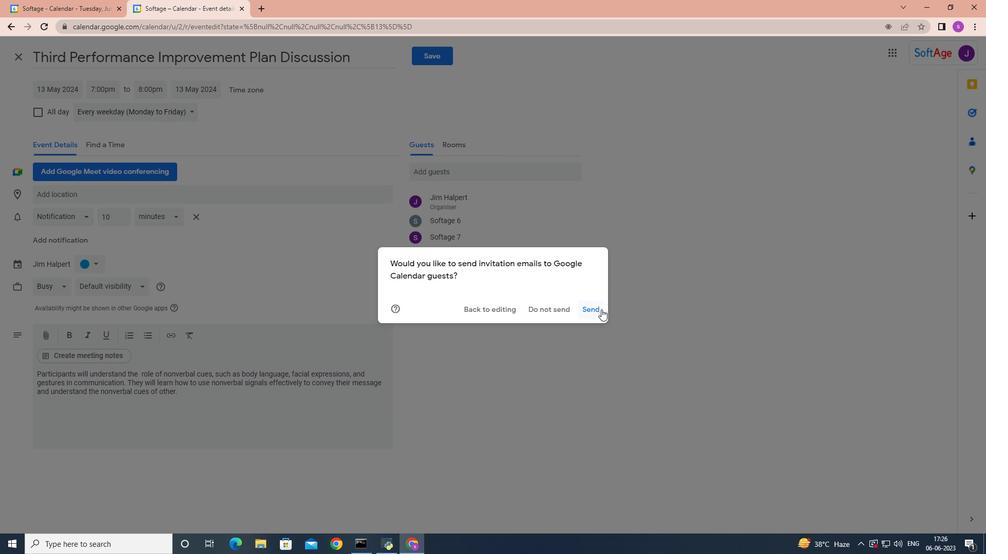 
Action: Mouse pressed left at (593, 306)
Screenshot: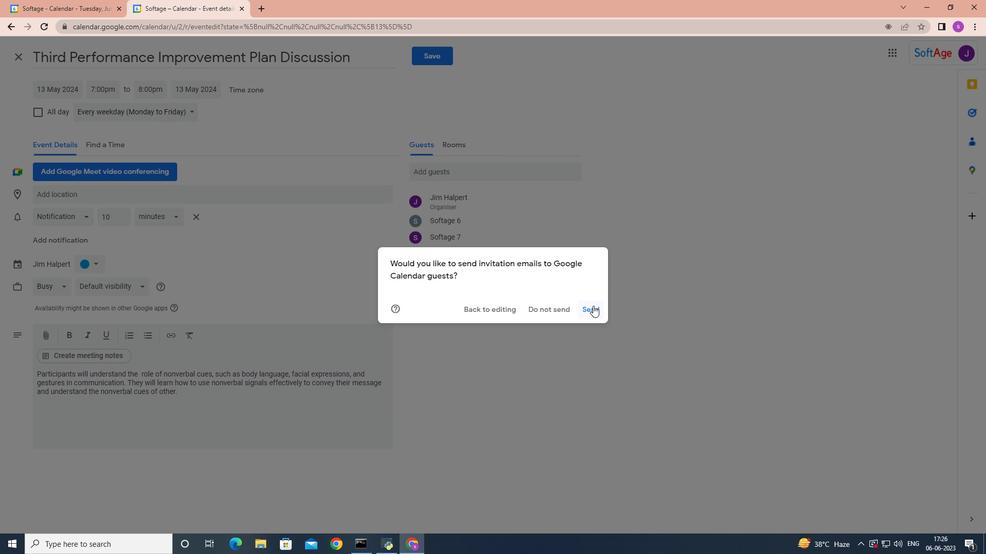 
